 Task: Use Synth Zingers 04 Effect in this video Movie B.mp4
Action: Mouse moved to (143, 95)
Screenshot: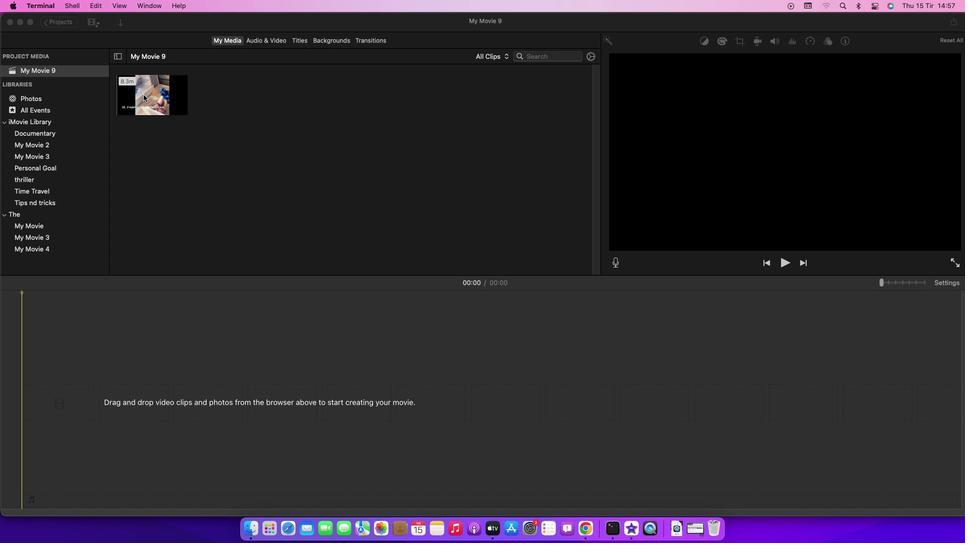 
Action: Mouse pressed left at (143, 95)
Screenshot: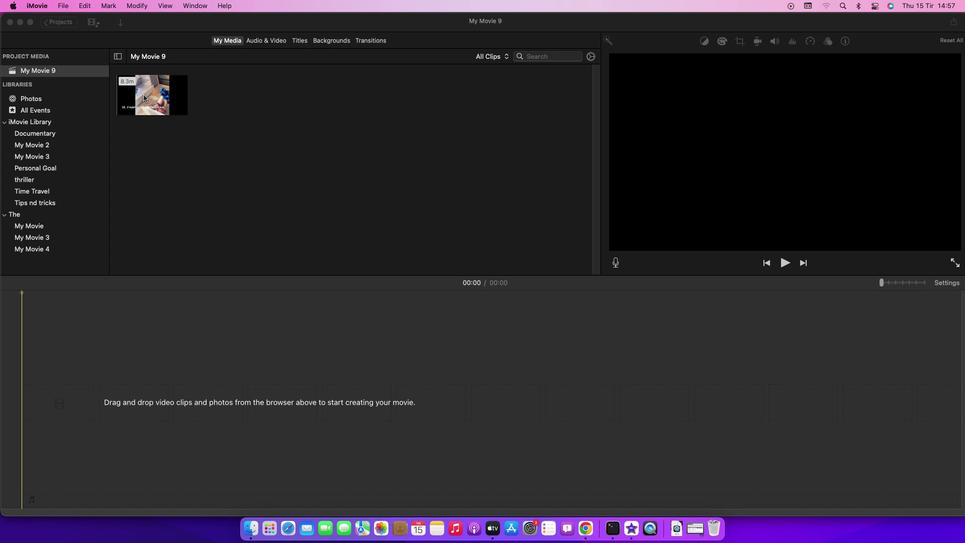 
Action: Mouse moved to (154, 93)
Screenshot: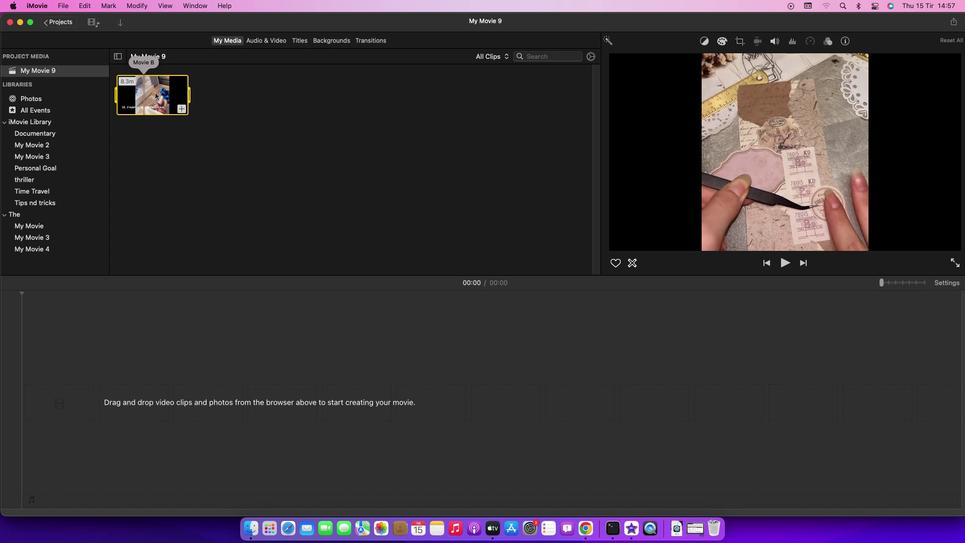 
Action: Mouse pressed left at (154, 93)
Screenshot: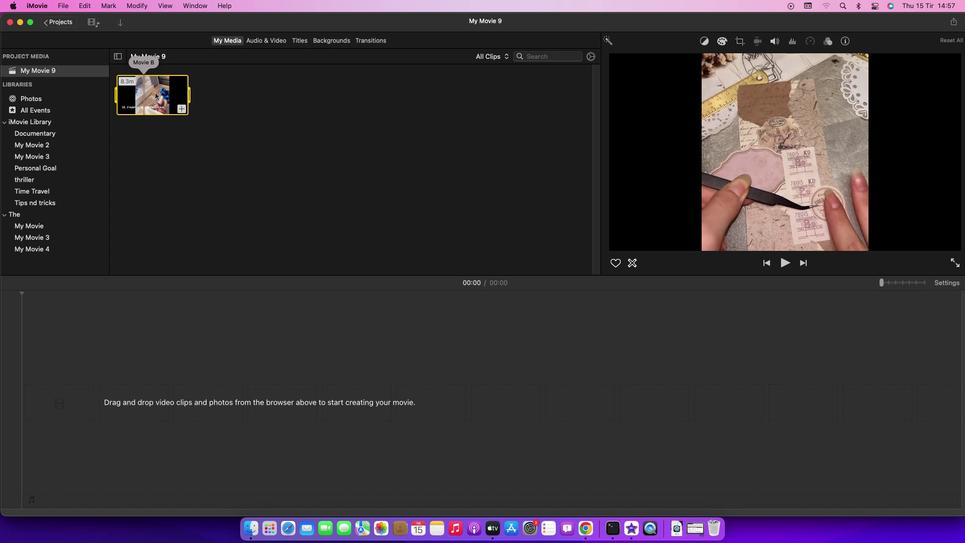 
Action: Mouse moved to (250, 38)
Screenshot: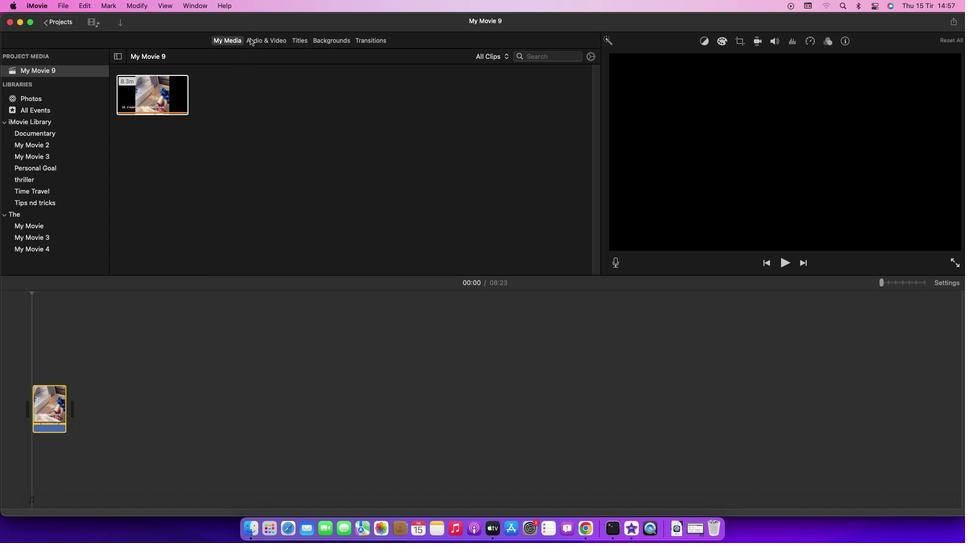 
Action: Mouse pressed left at (250, 38)
Screenshot: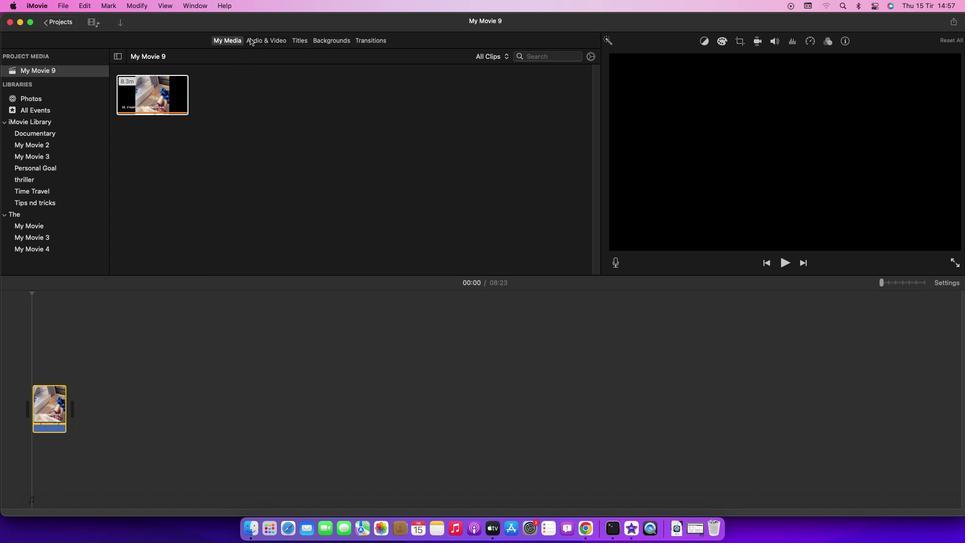 
Action: Mouse moved to (59, 97)
Screenshot: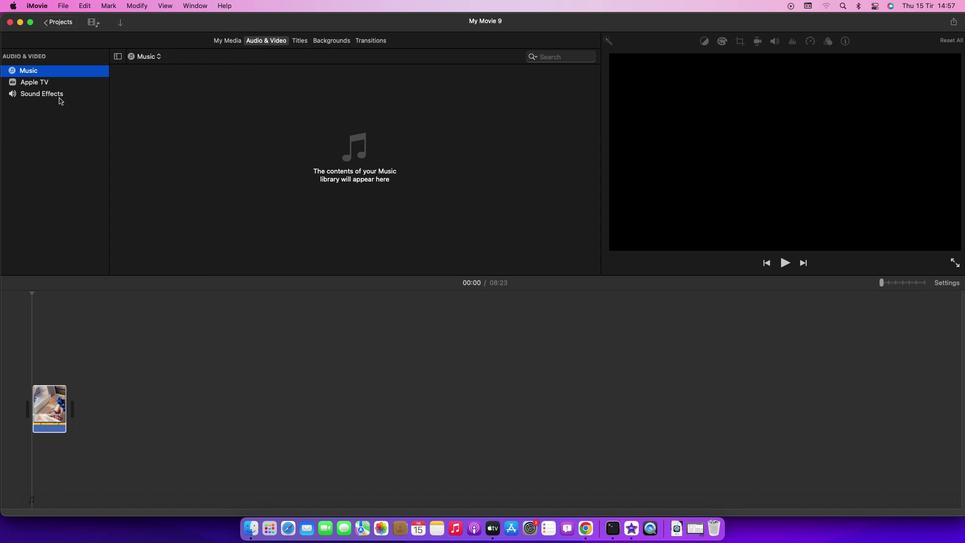 
Action: Mouse pressed left at (59, 97)
Screenshot: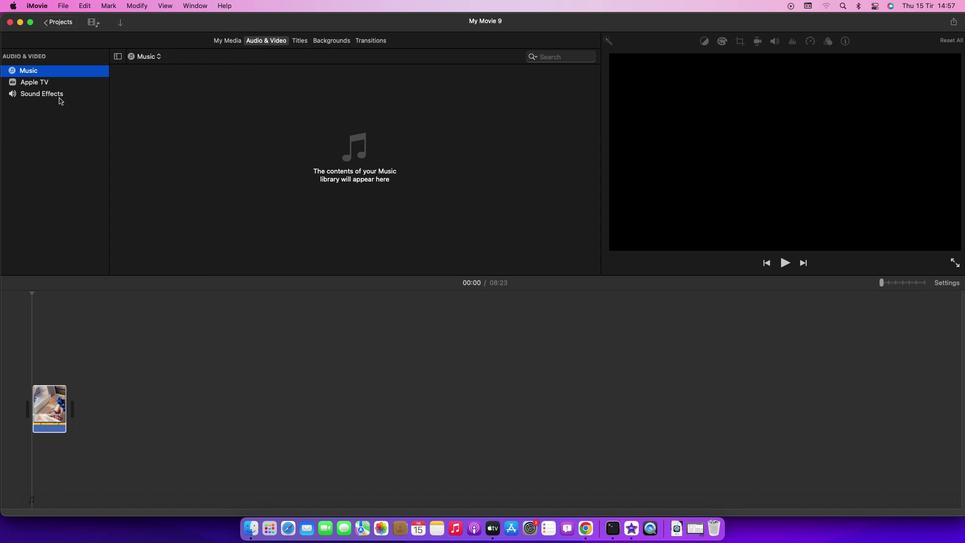 
Action: Mouse moved to (186, 229)
Screenshot: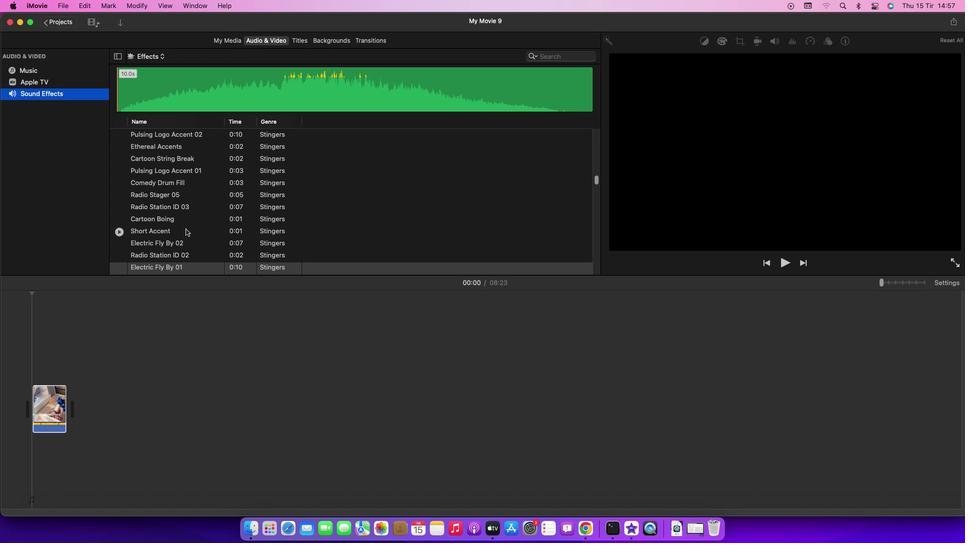 
Action: Mouse scrolled (186, 229) with delta (0, 0)
Screenshot: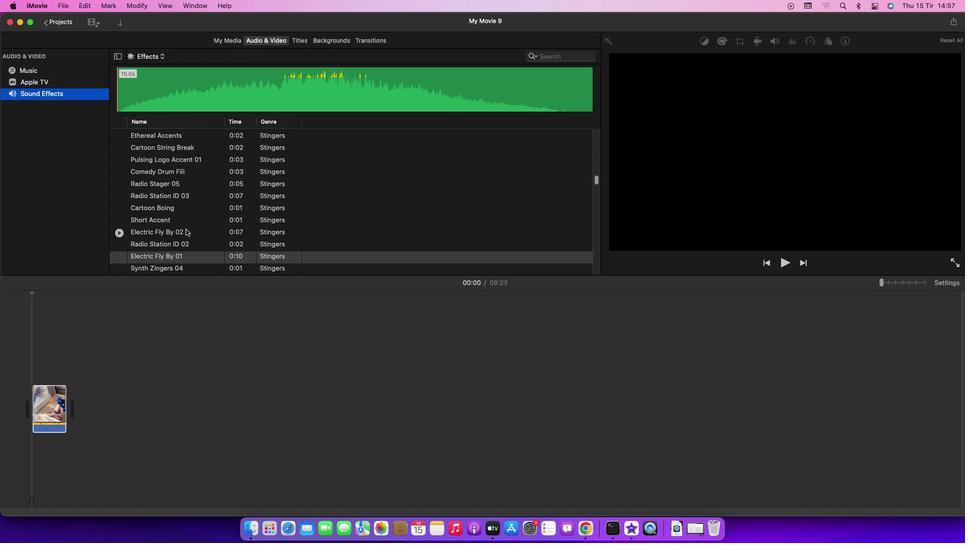 
Action: Mouse scrolled (186, 229) with delta (0, 0)
Screenshot: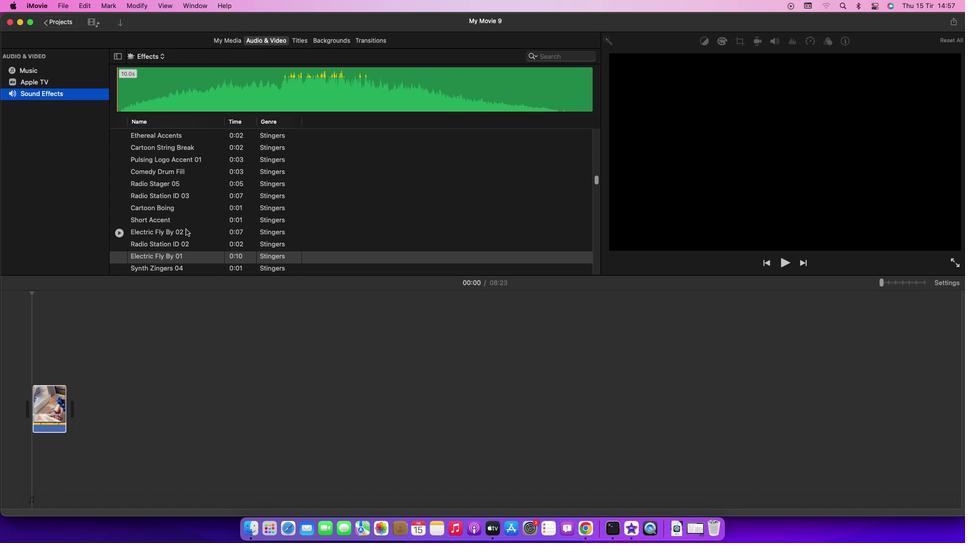 
Action: Mouse scrolled (186, 229) with delta (0, -1)
Screenshot: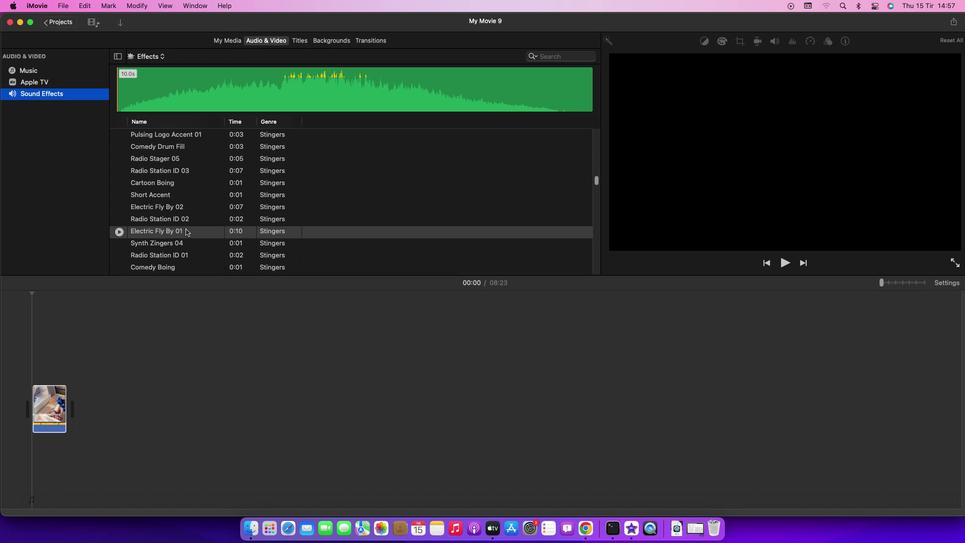 
Action: Mouse moved to (166, 242)
Screenshot: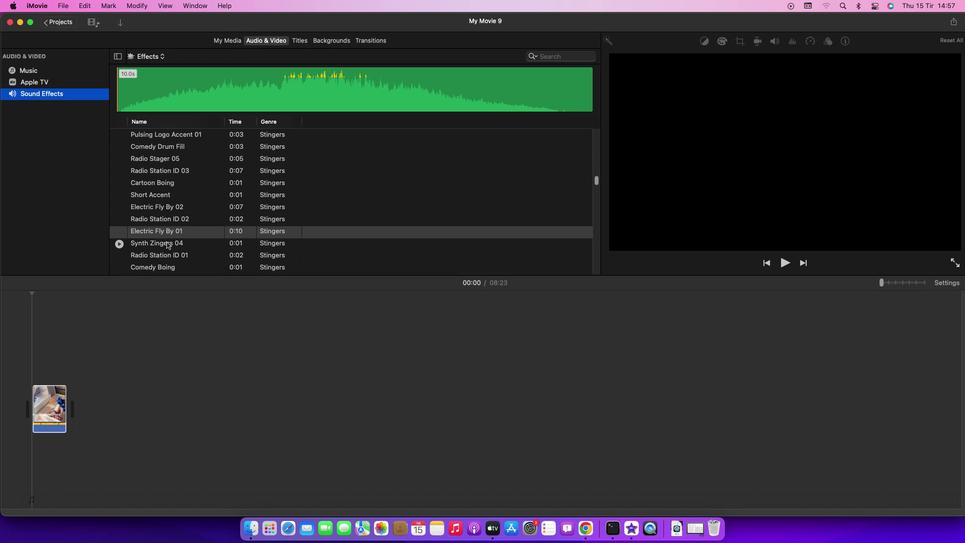 
Action: Mouse pressed left at (166, 242)
Screenshot: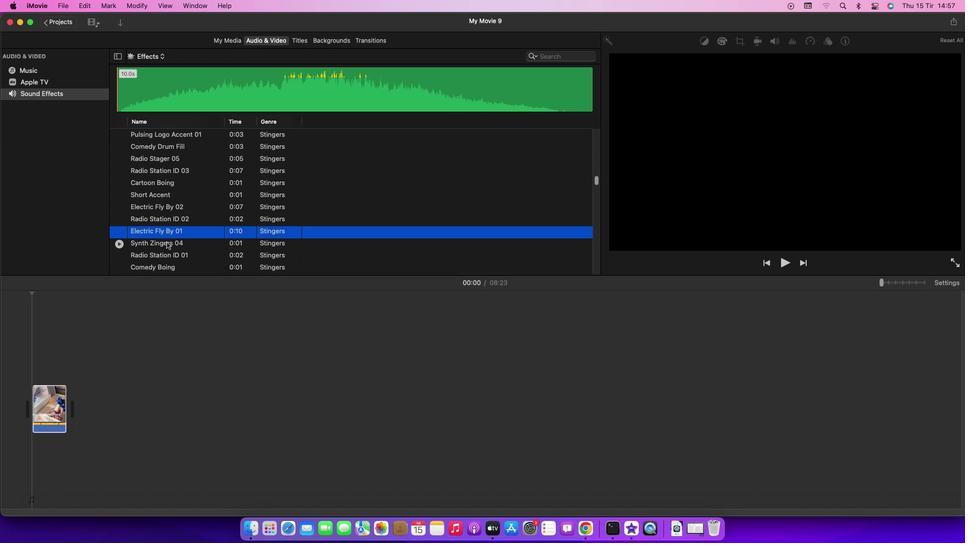 
Action: Mouse moved to (173, 242)
Screenshot: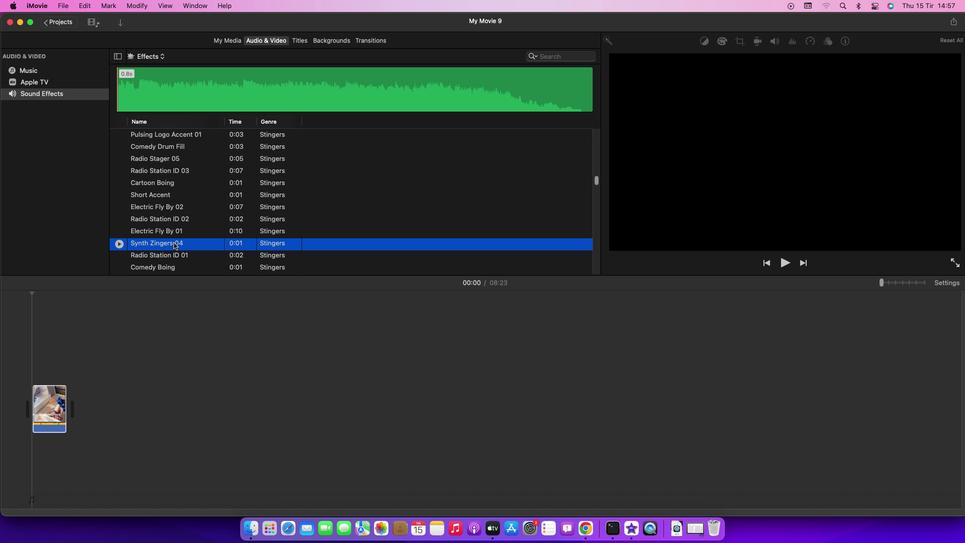 
Action: Mouse pressed left at (173, 242)
Screenshot: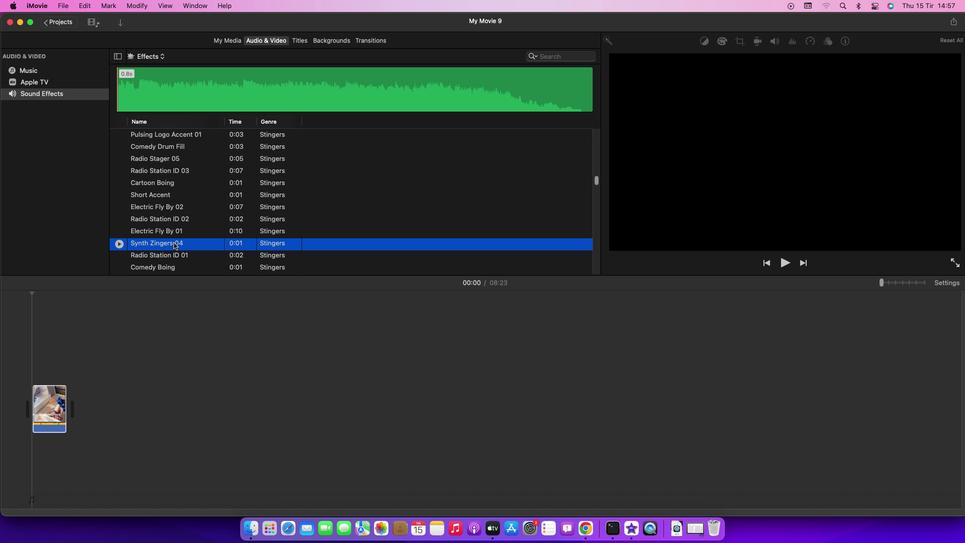 
Action: Mouse moved to (185, 399)
Screenshot: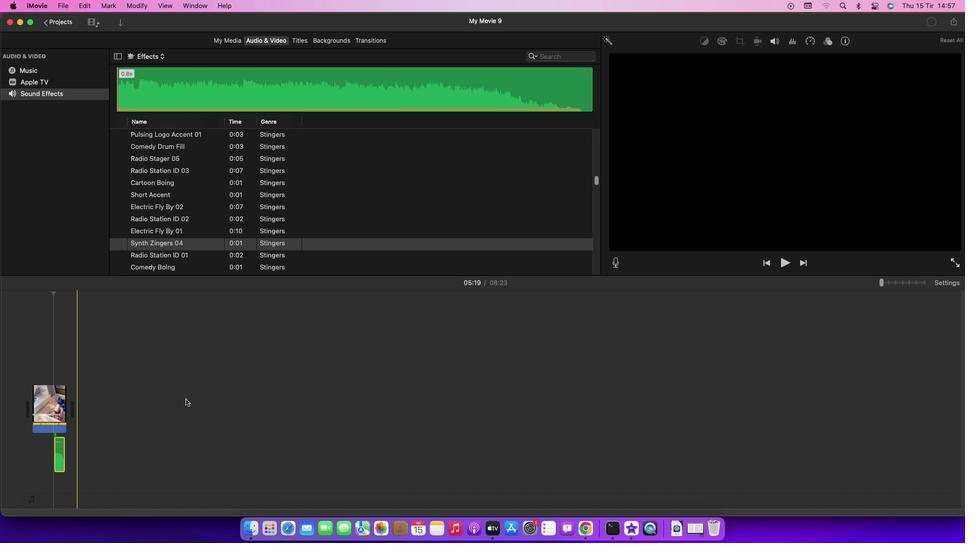 
